 Task: Create a blank project ArrowSprint with privacy Public and default view as List and in the team Taskers . Create three sections in the project as To-Do, Doing and Done
Action: Mouse moved to (70, 233)
Screenshot: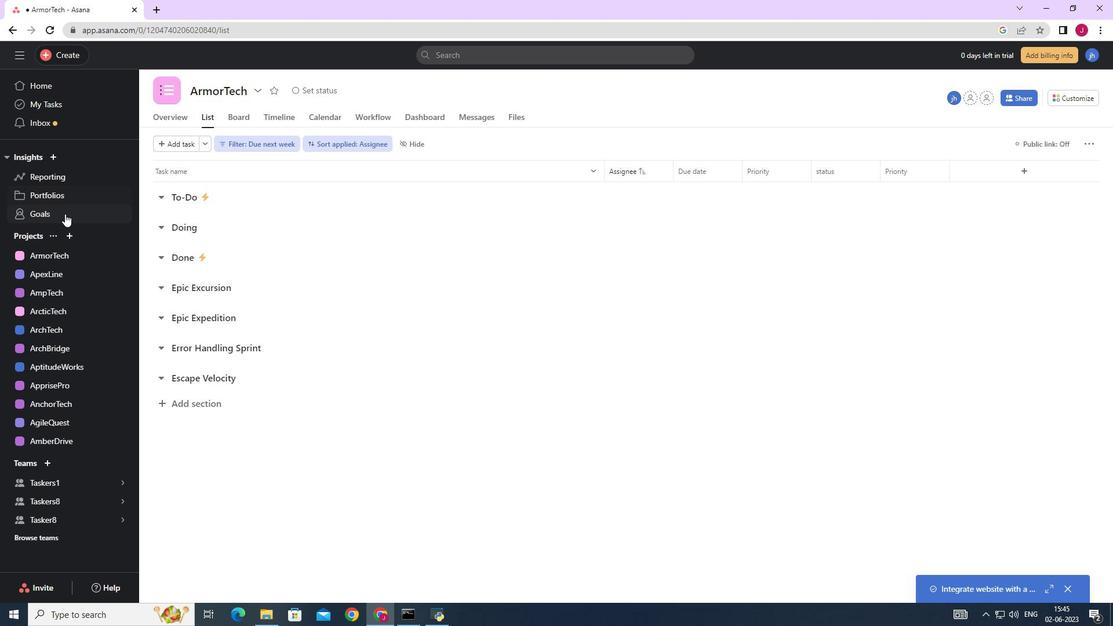 
Action: Mouse pressed left at (70, 233)
Screenshot: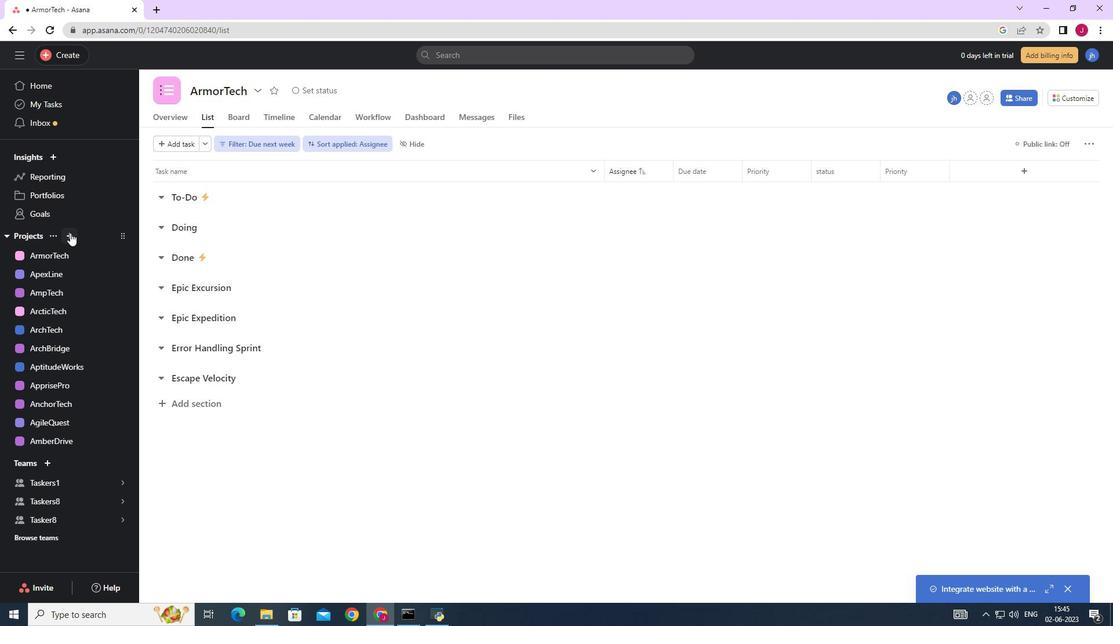 
Action: Mouse moved to (98, 255)
Screenshot: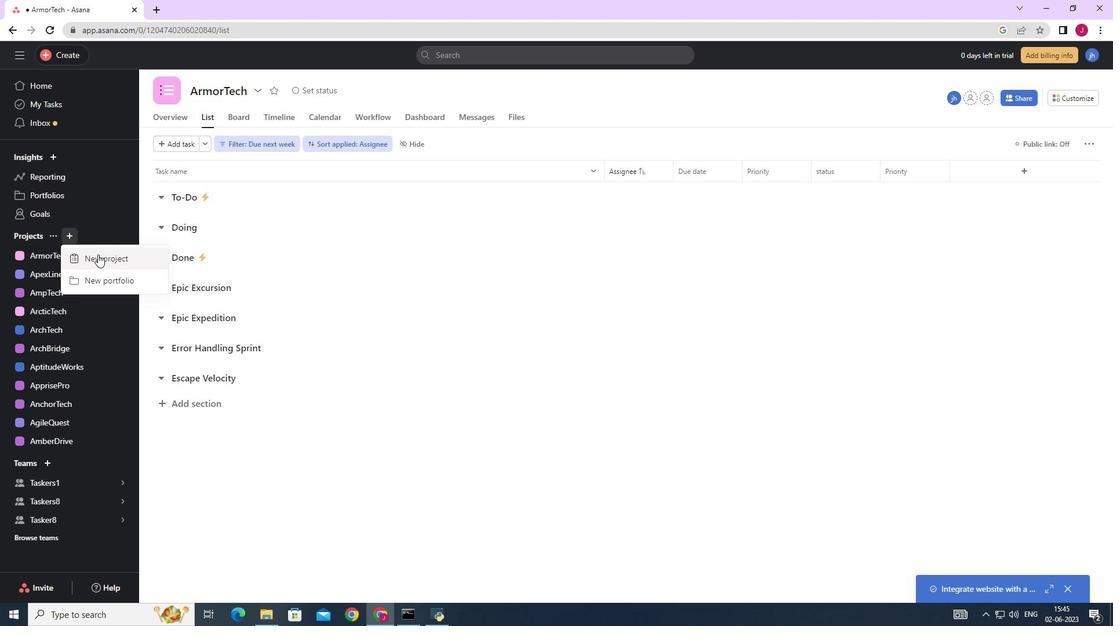 
Action: Mouse pressed left at (98, 255)
Screenshot: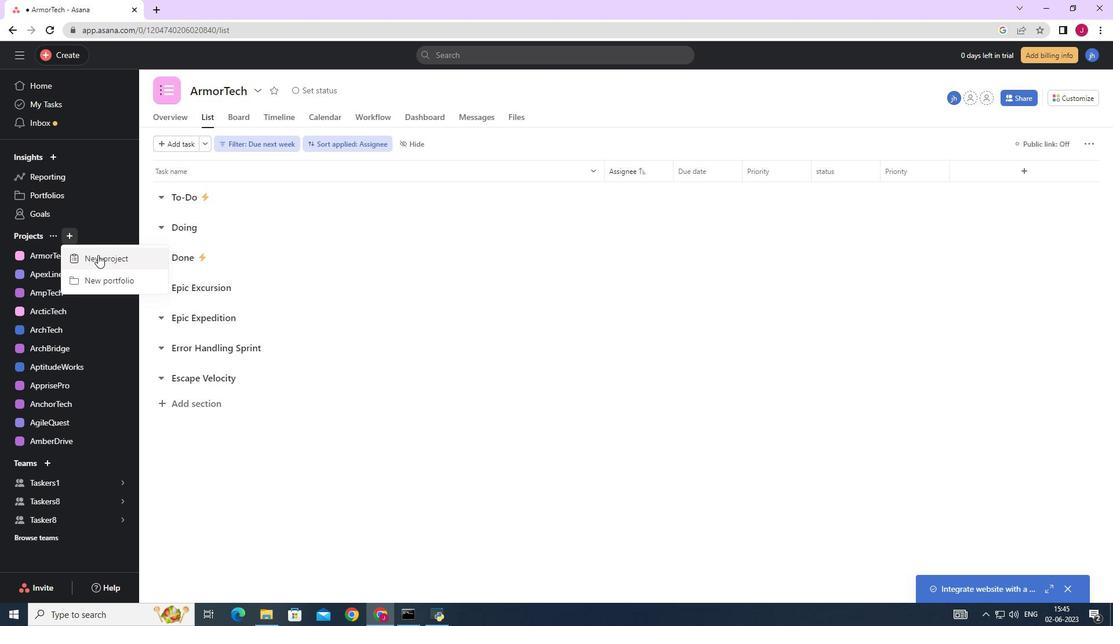 
Action: Mouse moved to (480, 235)
Screenshot: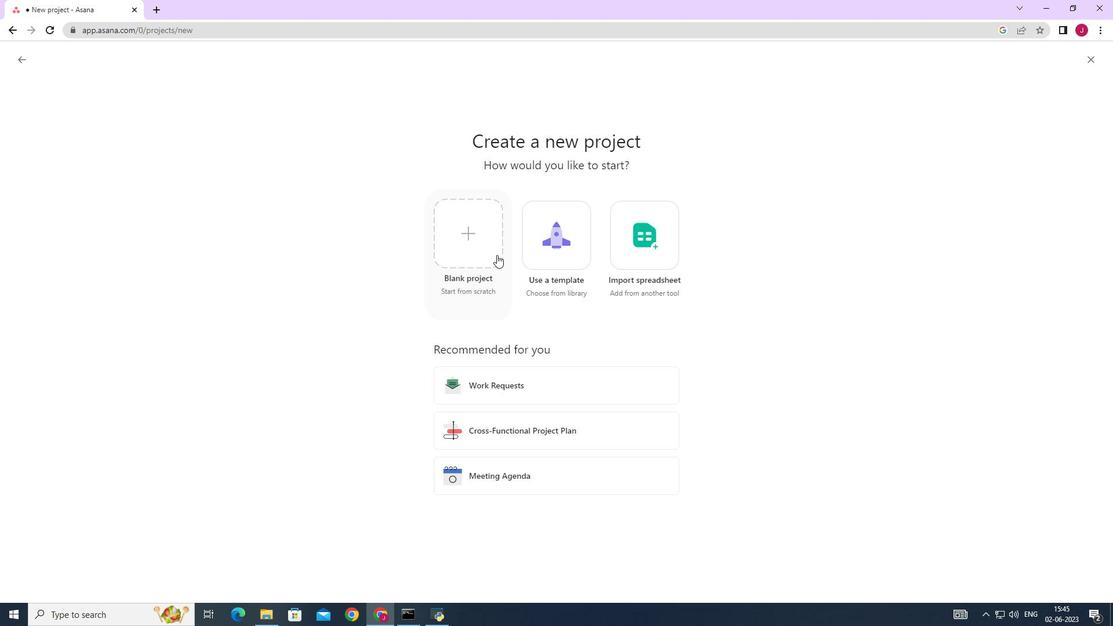 
Action: Mouse pressed left at (480, 235)
Screenshot: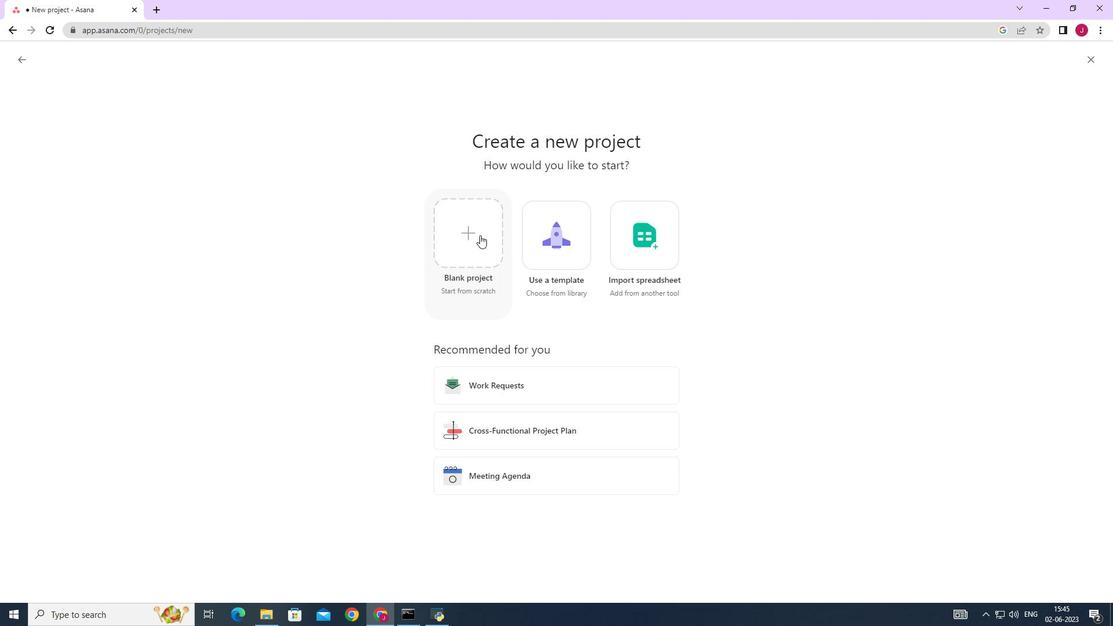 
Action: Mouse moved to (268, 150)
Screenshot: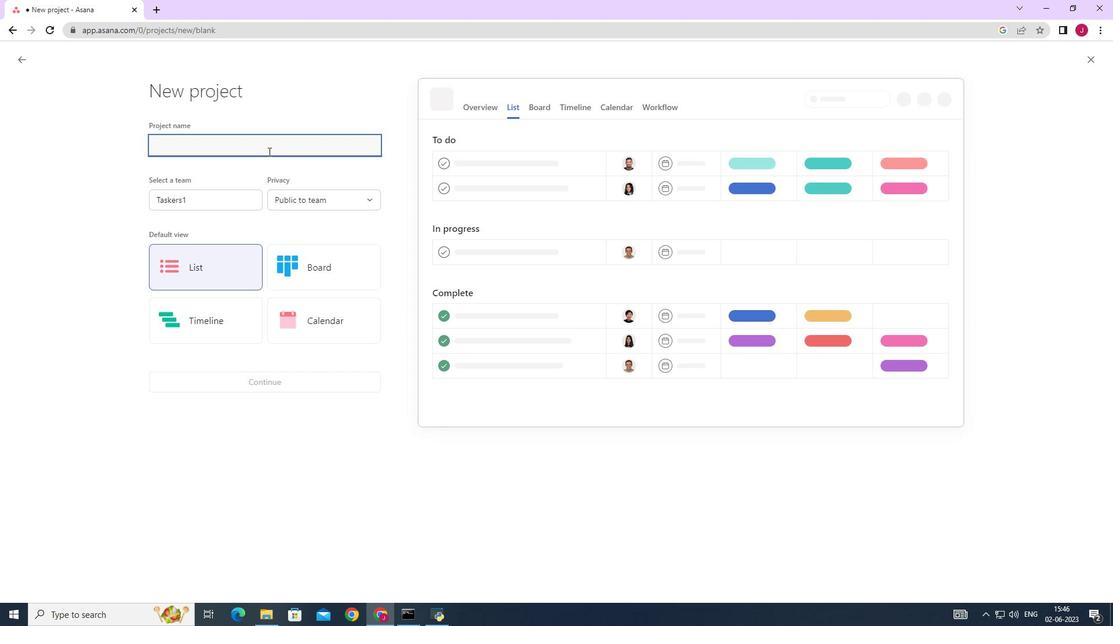 
Action: Mouse pressed left at (268, 150)
Screenshot: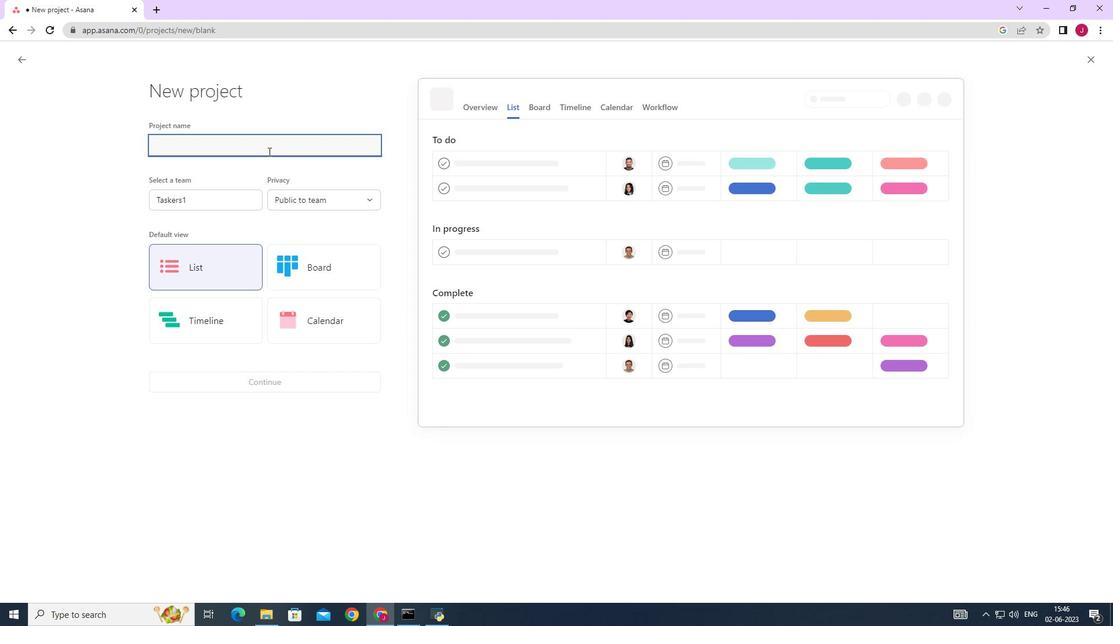 
Action: Mouse moved to (268, 149)
Screenshot: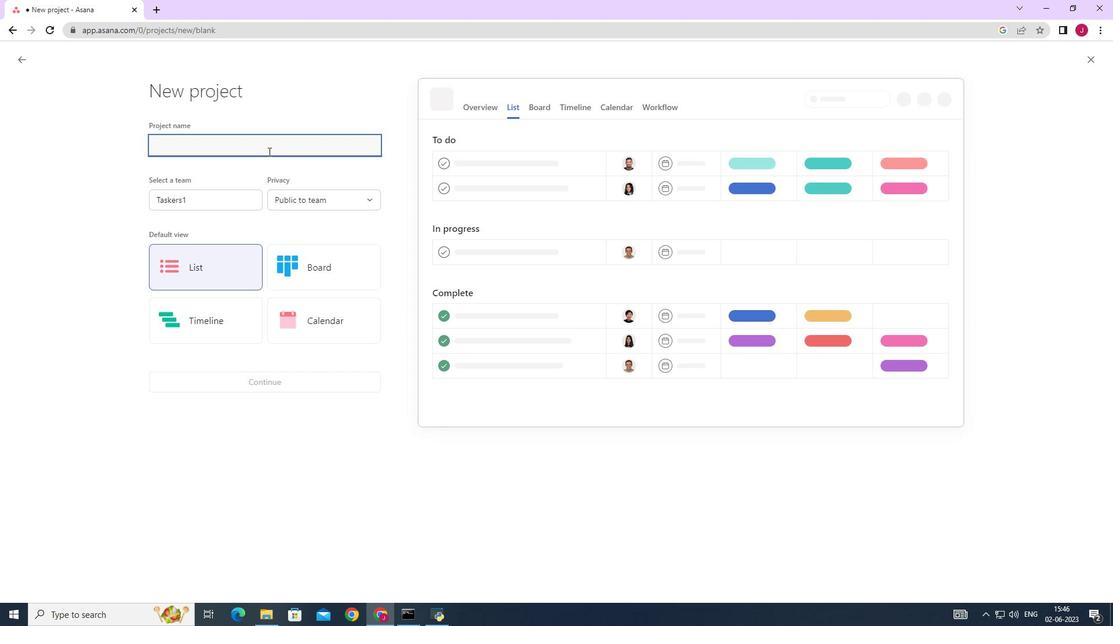 
Action: Key pressed <Key.caps_lock>A<Key.caps_lock>rrow<Key.caps_lock>S<Key.caps_lock>print
Screenshot: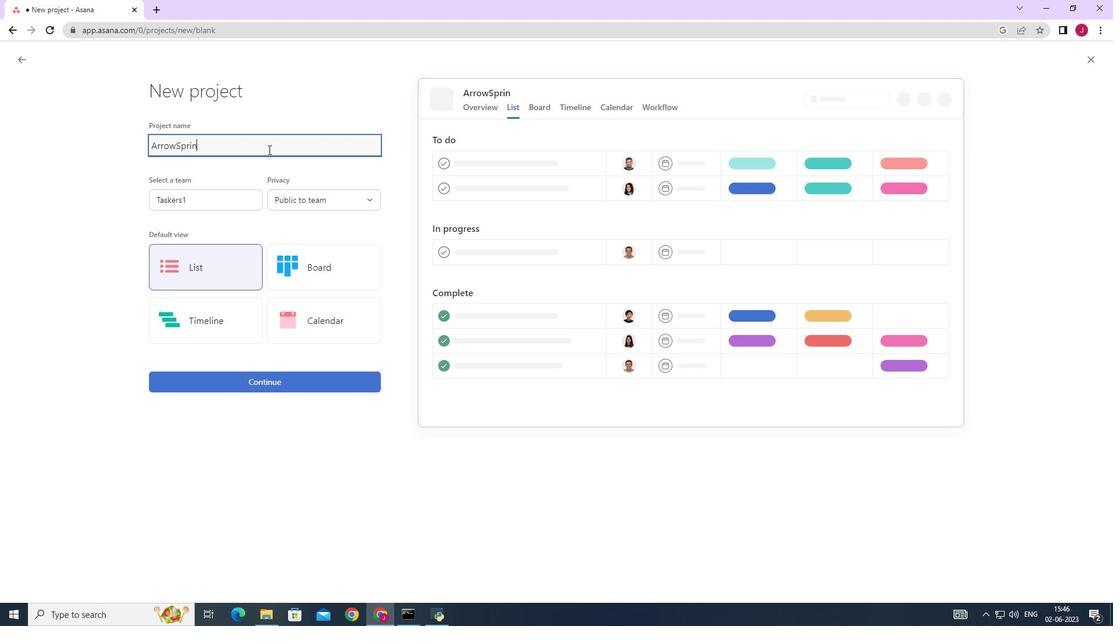 
Action: Mouse moved to (247, 187)
Screenshot: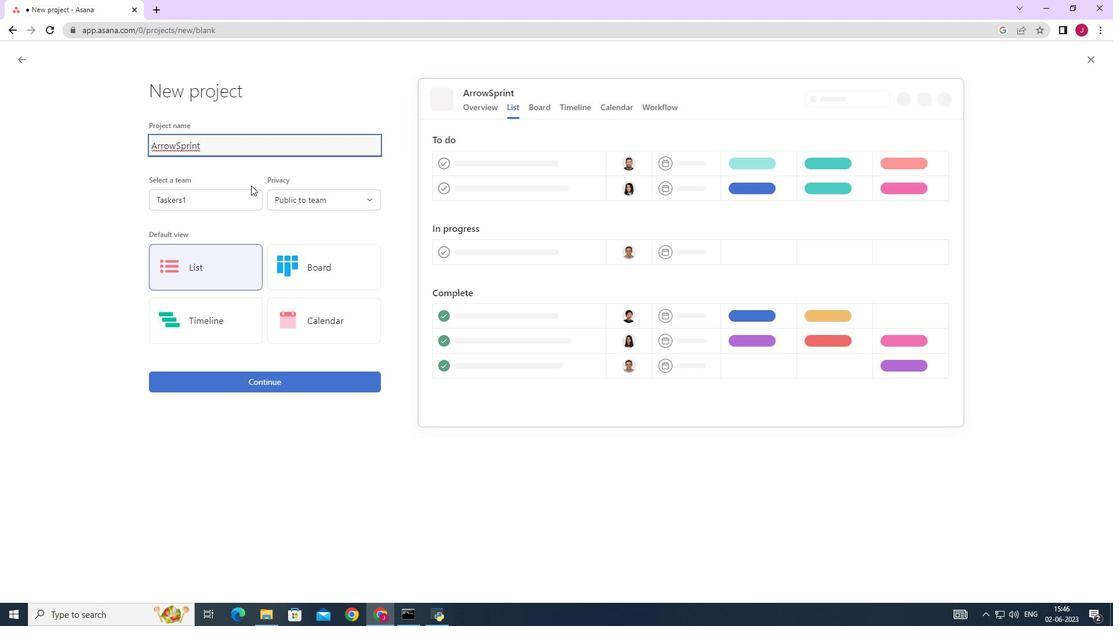 
Action: Mouse pressed left at (247, 187)
Screenshot: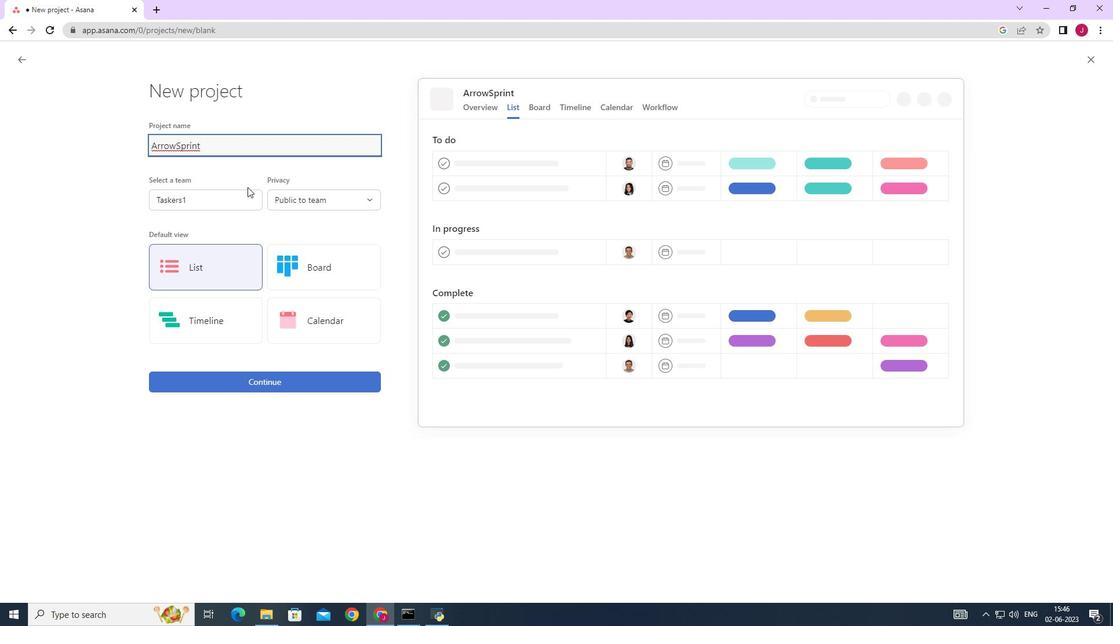 
Action: Mouse moved to (251, 206)
Screenshot: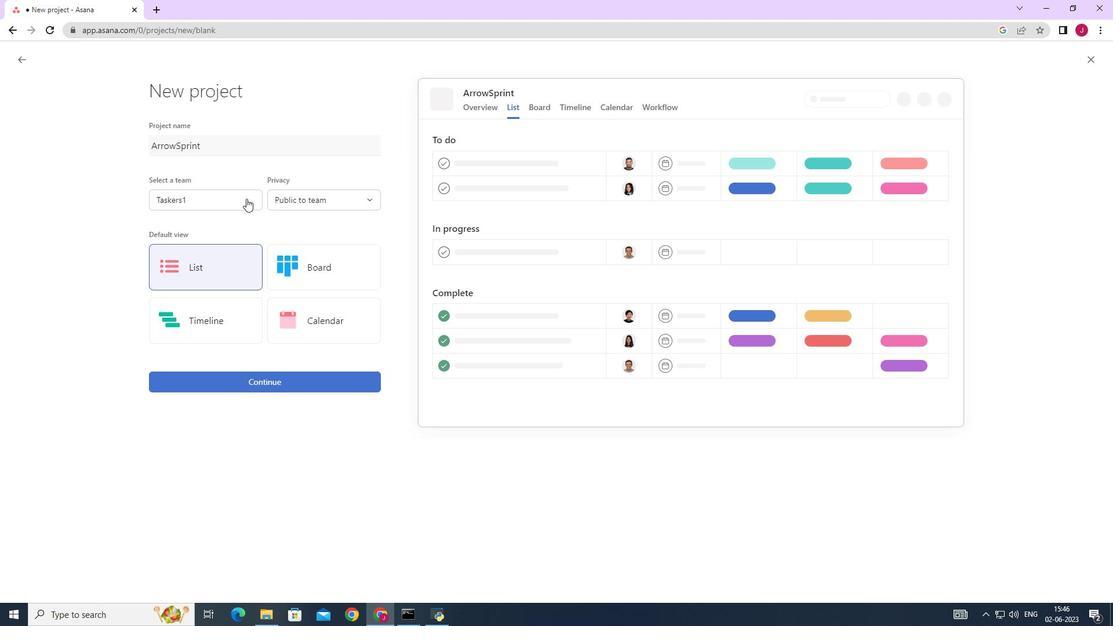 
Action: Mouse pressed left at (251, 206)
Screenshot: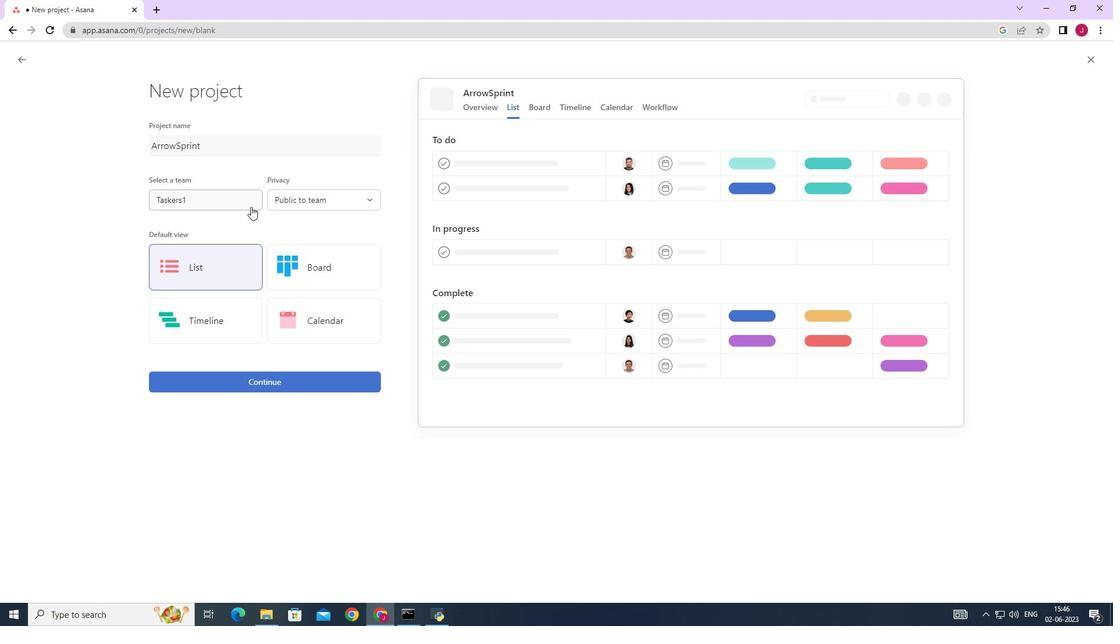
Action: Mouse moved to (291, 201)
Screenshot: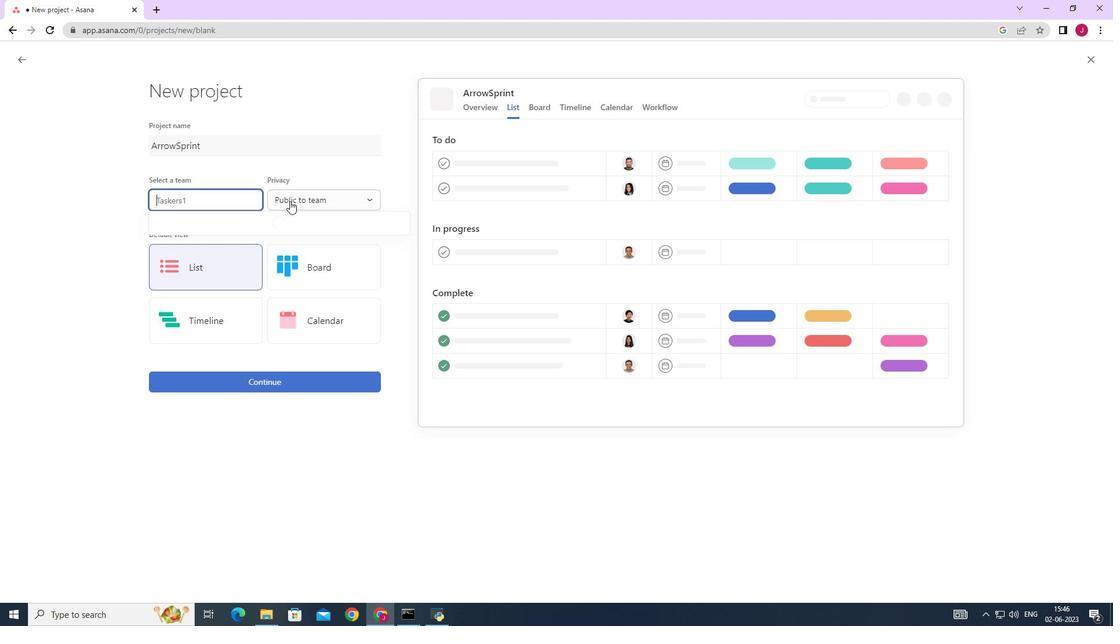 
Action: Mouse pressed left at (291, 201)
Screenshot: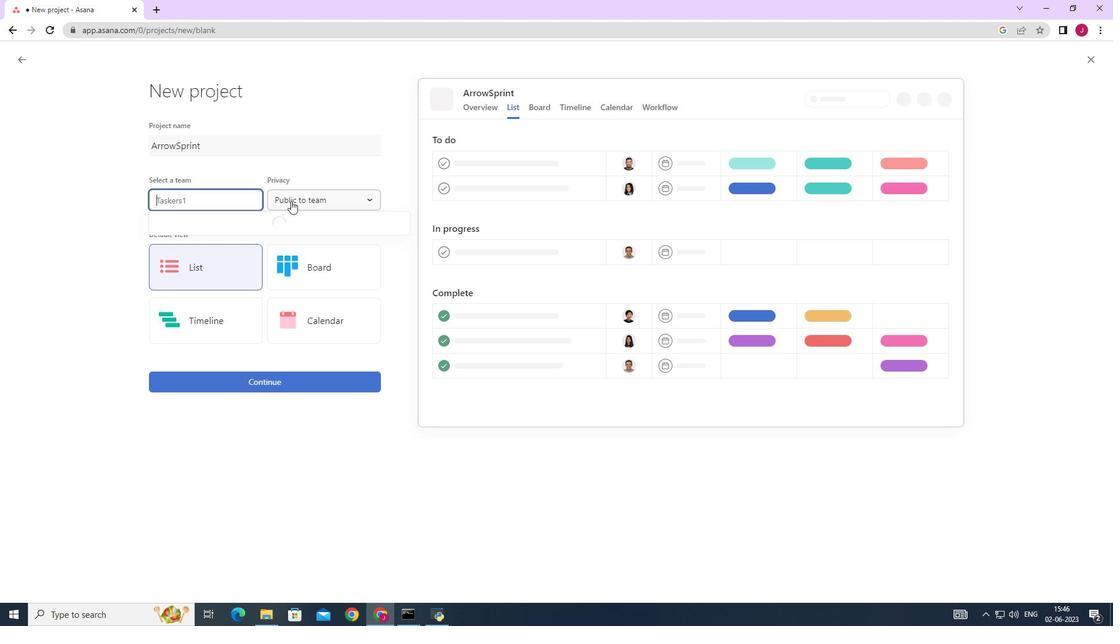 
Action: Mouse moved to (310, 224)
Screenshot: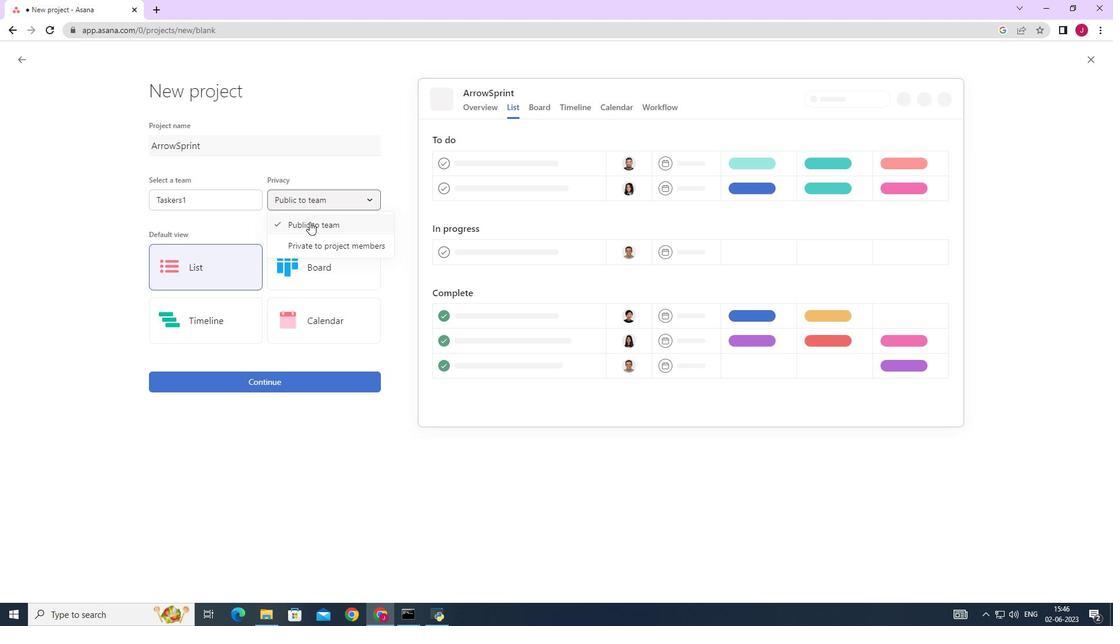 
Action: Mouse pressed left at (310, 224)
Screenshot: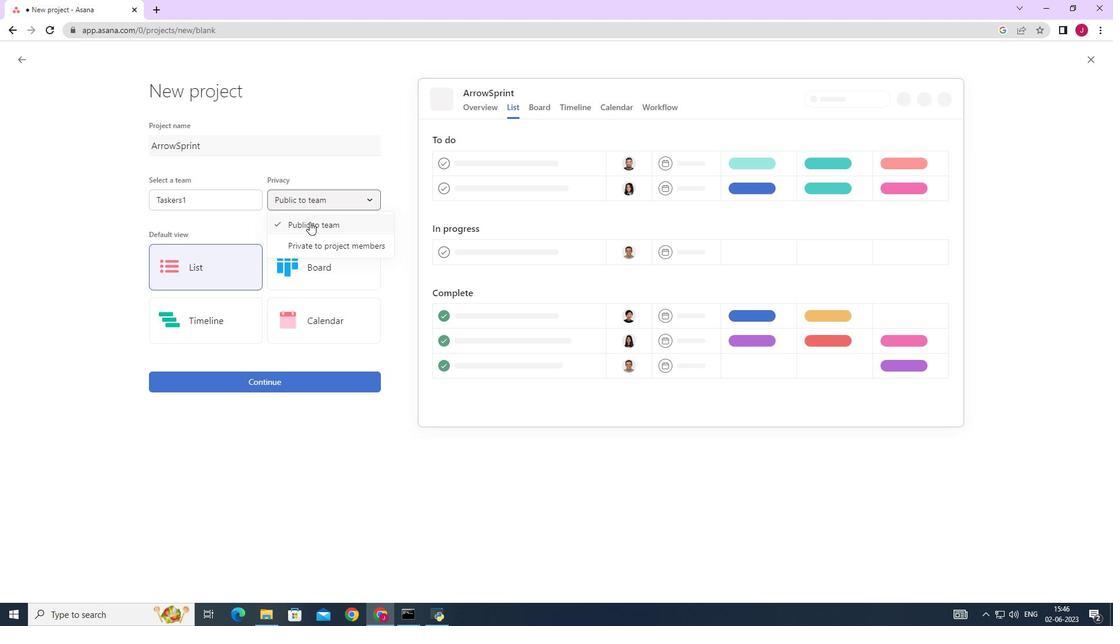 
Action: Mouse moved to (225, 262)
Screenshot: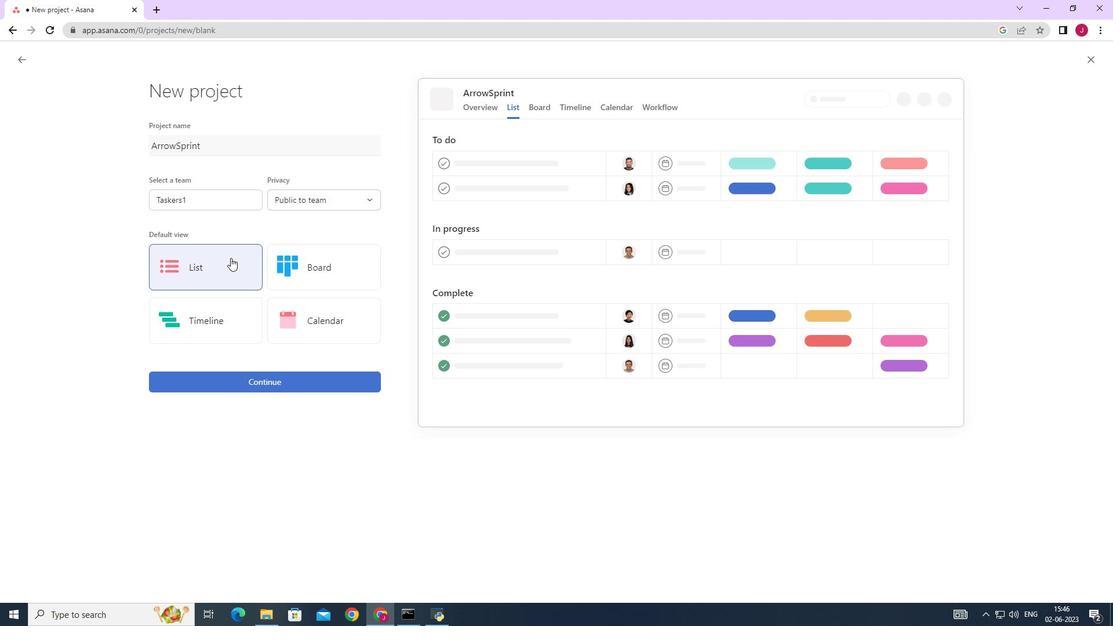 
Action: Mouse pressed left at (225, 262)
Screenshot: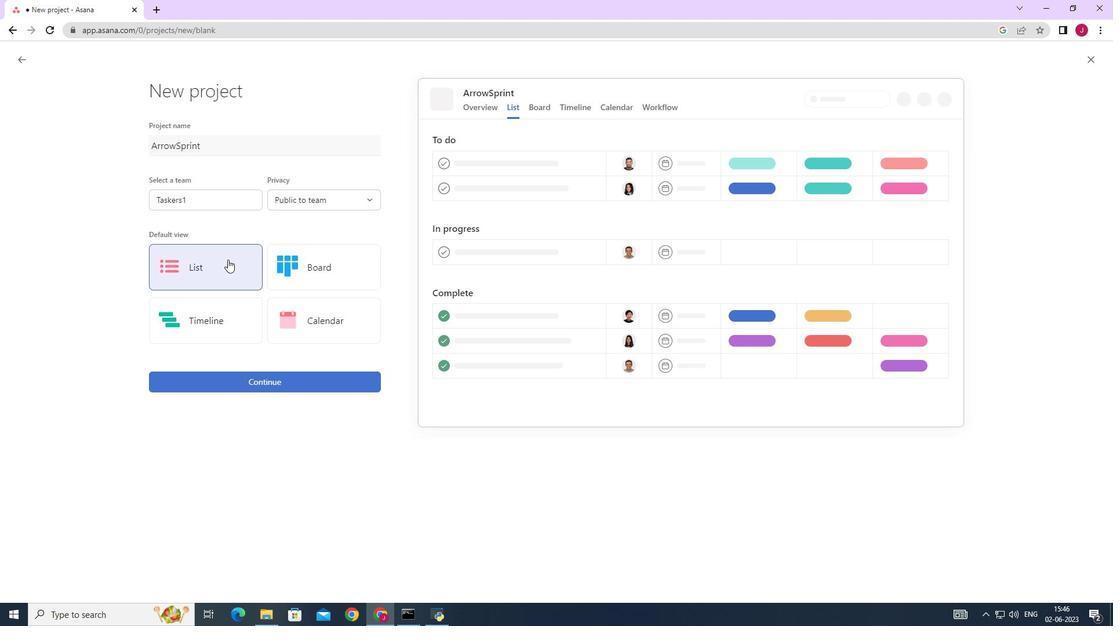
Action: Mouse moved to (238, 382)
Screenshot: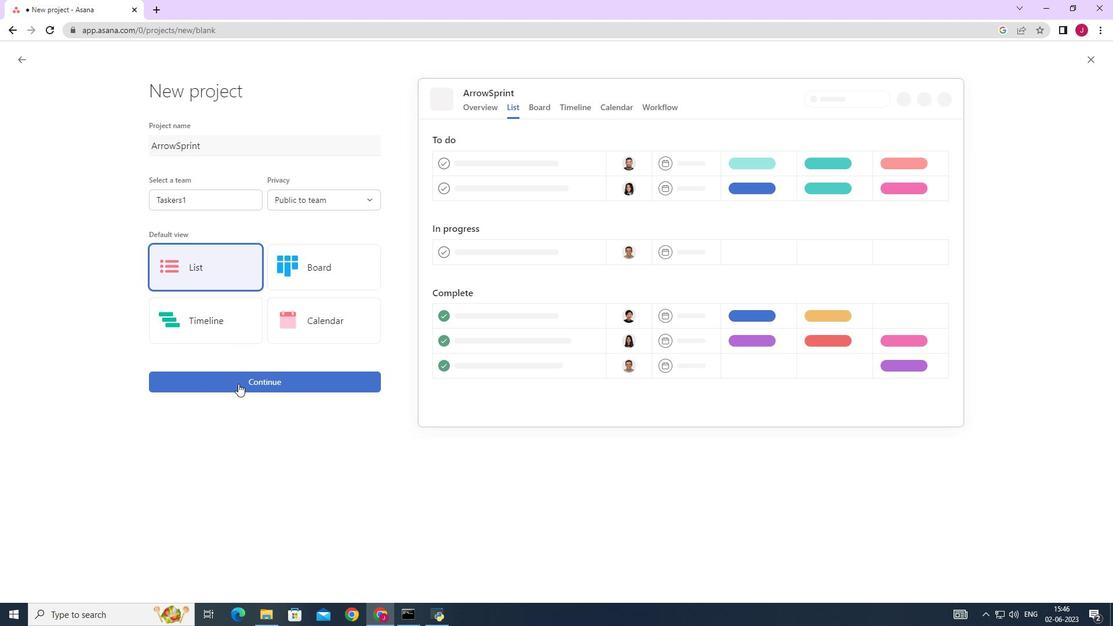 
Action: Mouse pressed left at (238, 382)
Screenshot: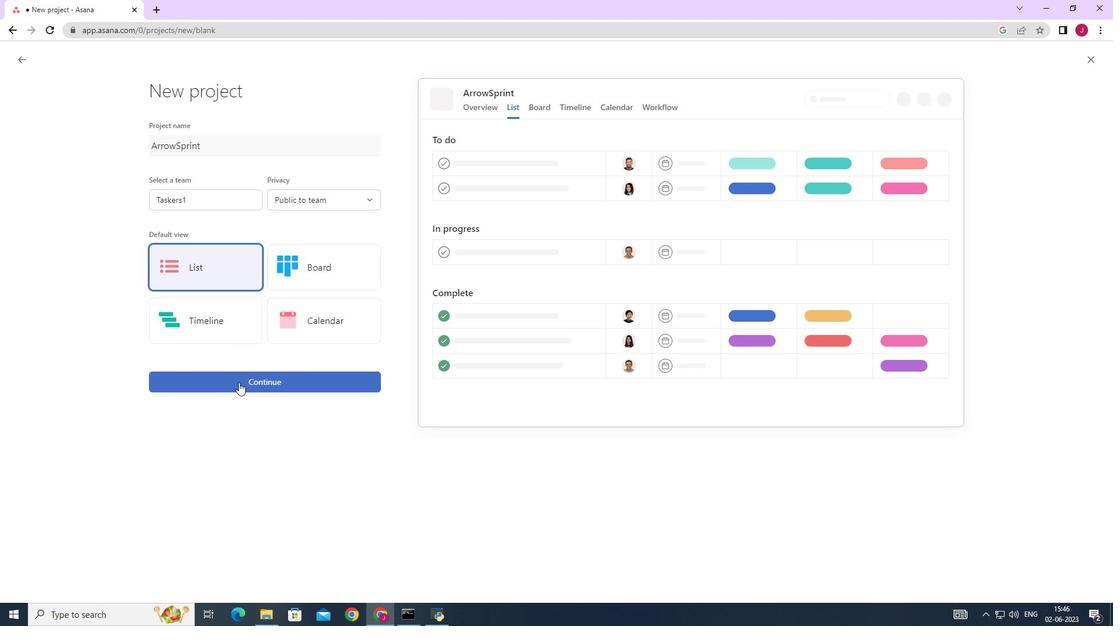 
Action: Mouse moved to (290, 305)
Screenshot: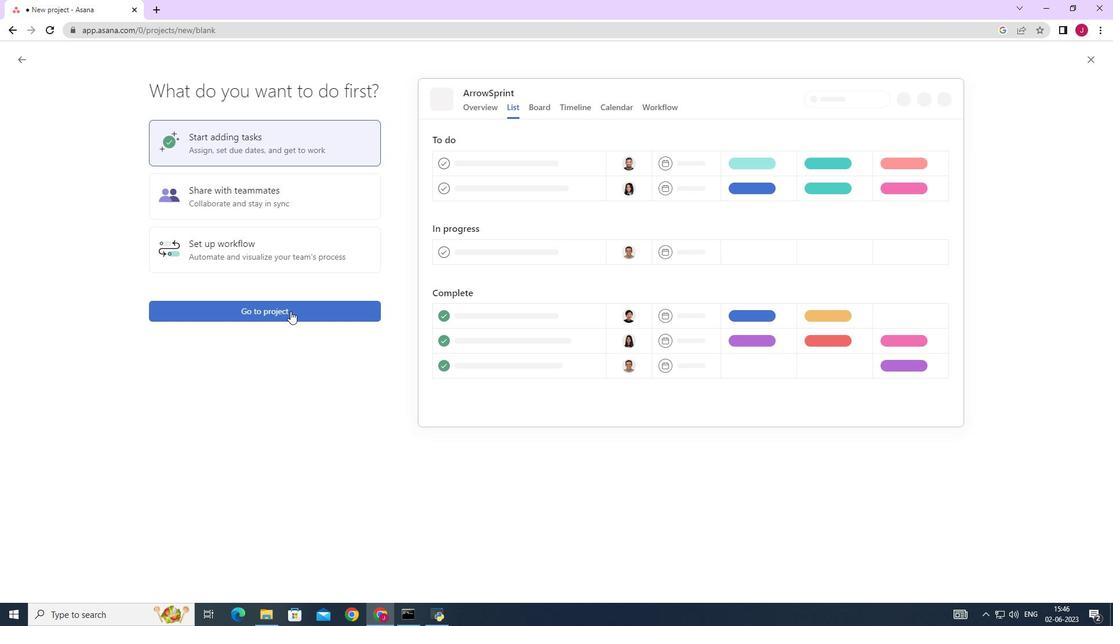 
Action: Mouse pressed left at (290, 305)
Screenshot: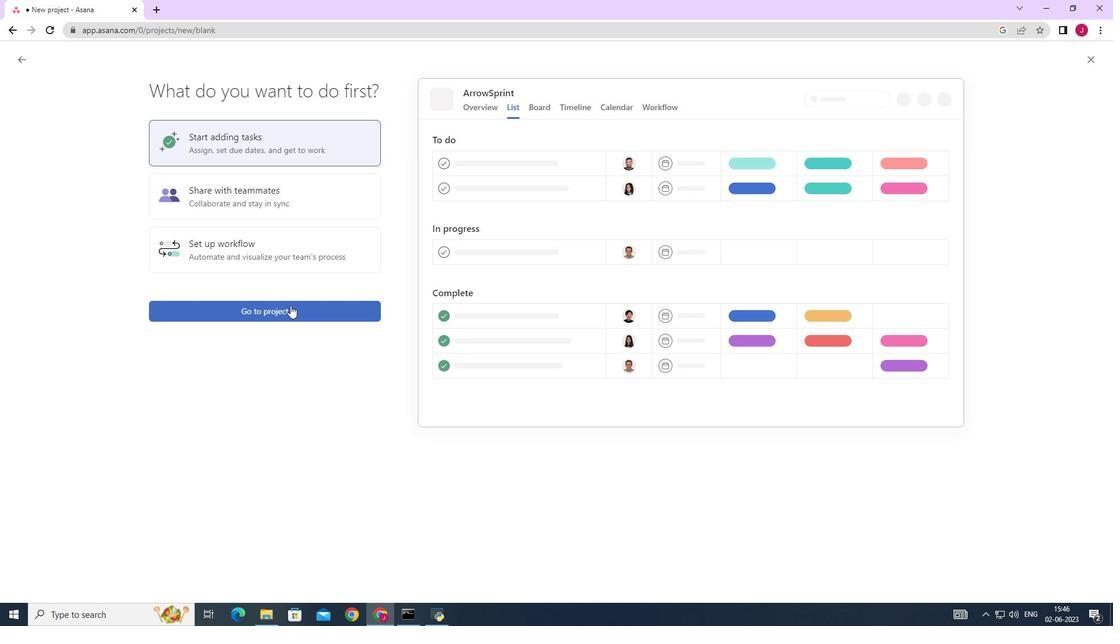 
Action: Mouse moved to (200, 257)
Screenshot: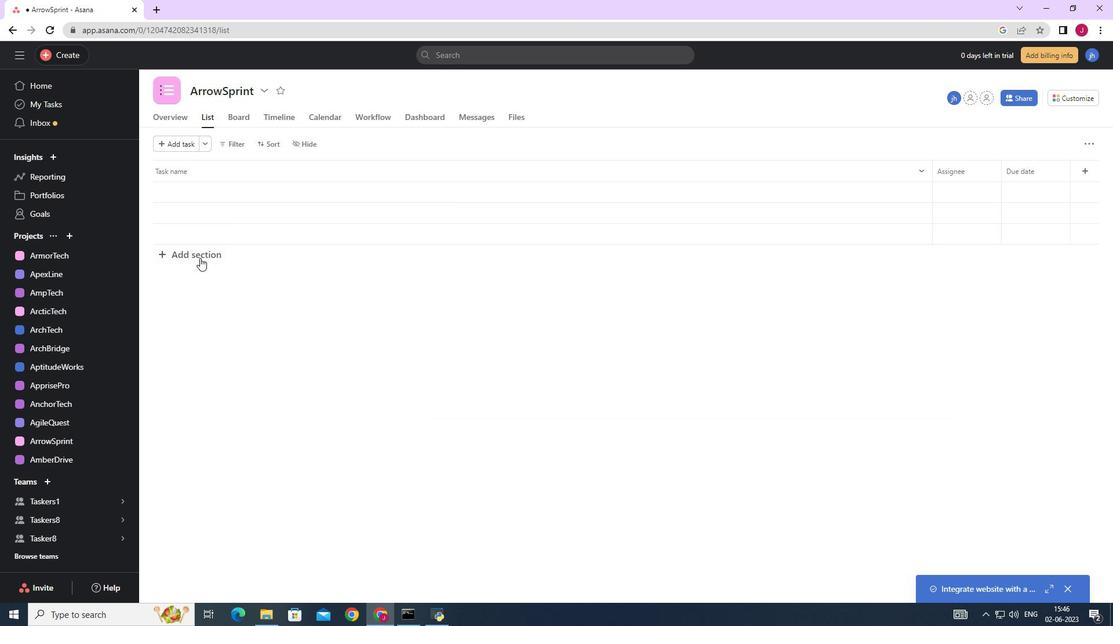 
Action: Mouse pressed left at (200, 257)
Screenshot: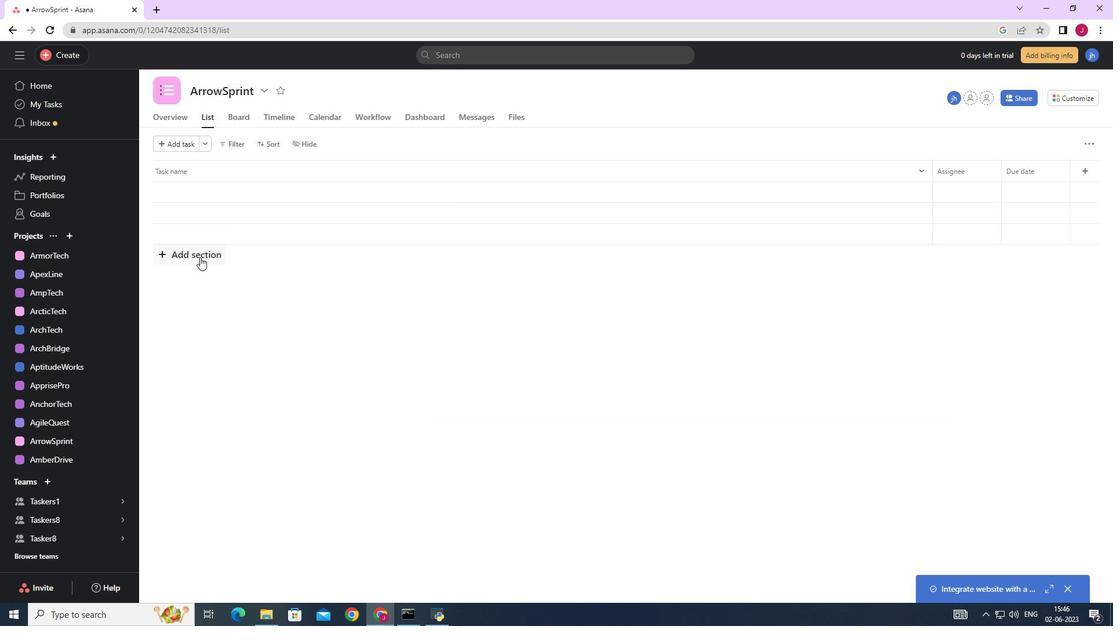 
Action: Mouse moved to (224, 198)
Screenshot: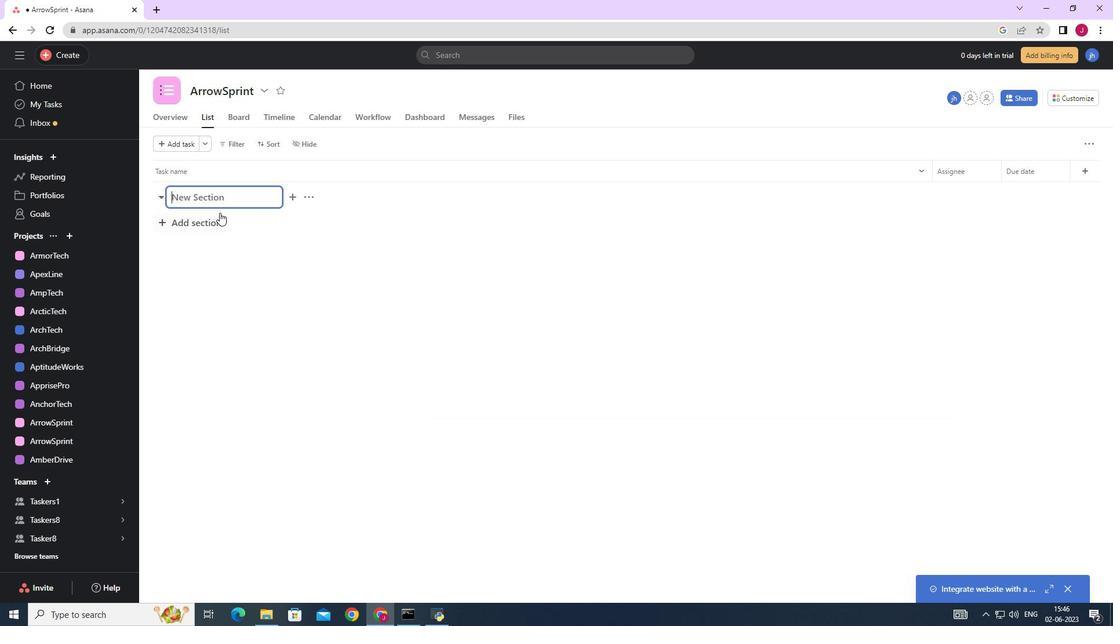 
Action: Mouse pressed left at (224, 198)
Screenshot: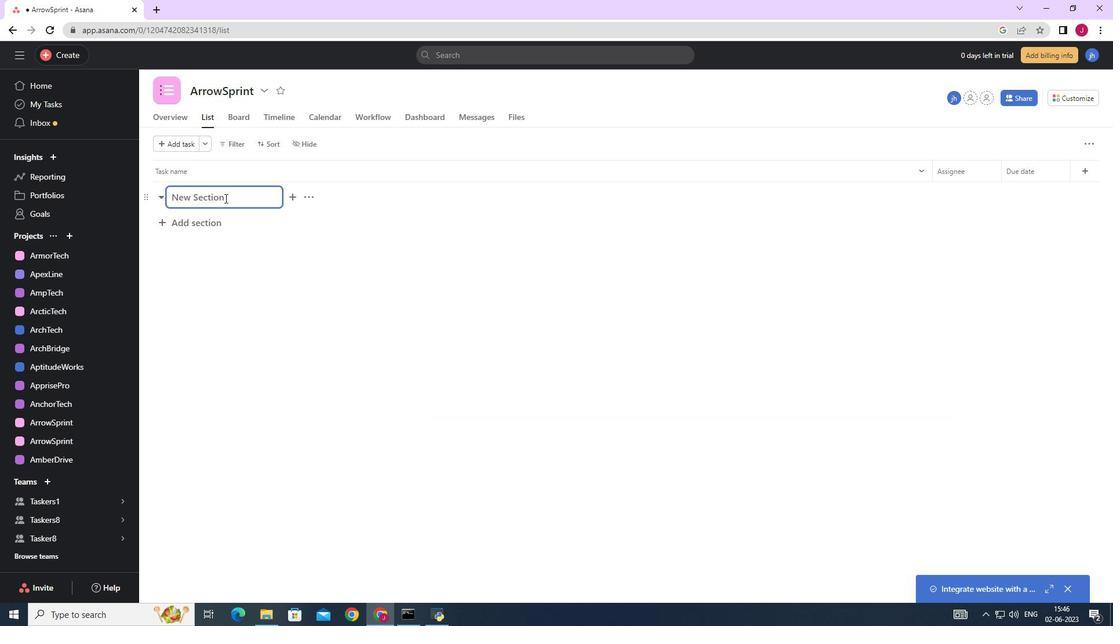 
Action: Key pressed <Key.caps_lock>D<Key.caps_lock>o-<Key.caps_lock>D<Key.backspace><Key.backspace><Key.backspace><Key.backspace><Key.caps_lock><Key.caps_lock>T<Key.caps_lock>-<Key.backspace>o-<Key.caps_lock>D<Key.caps_lock>o
Screenshot: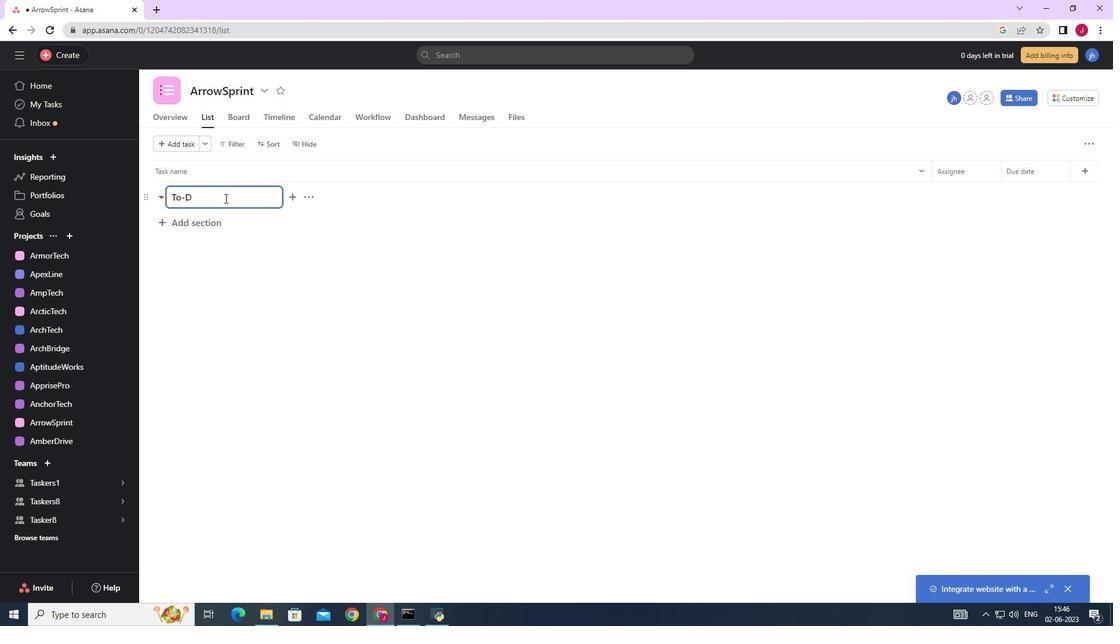 
Action: Mouse moved to (202, 220)
Screenshot: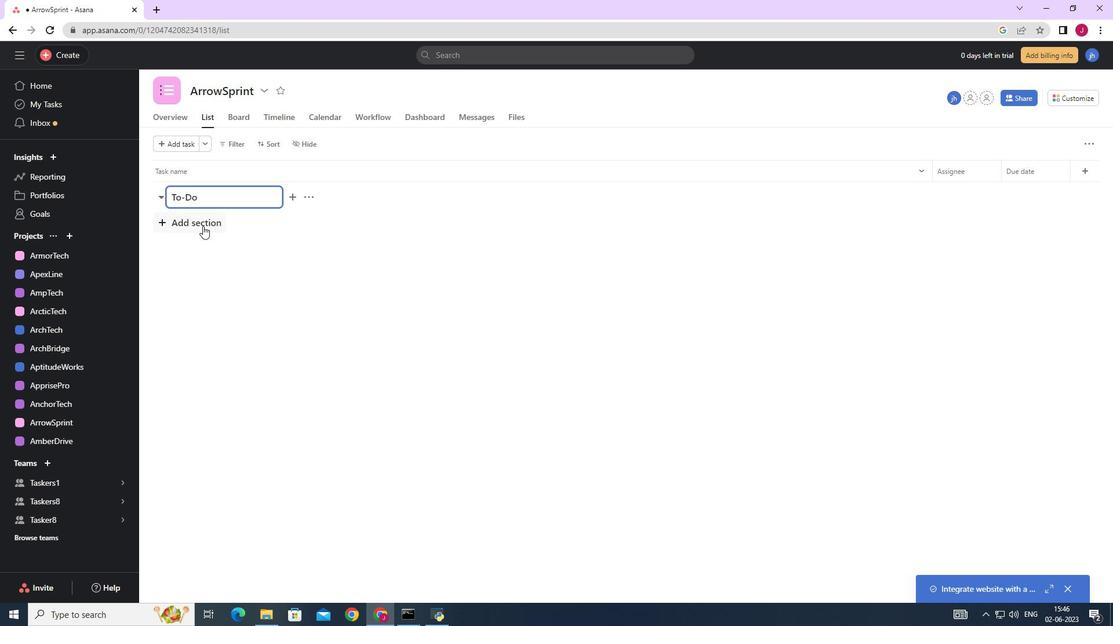 
Action: Mouse pressed left at (202, 220)
Screenshot: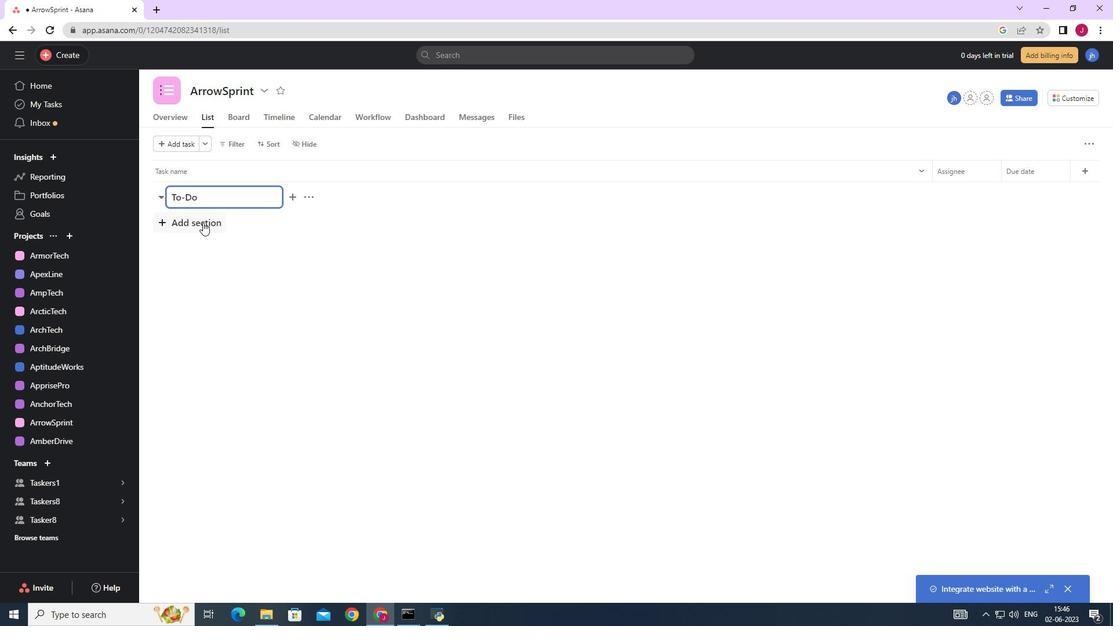 
Action: Key pressed <Key.caps_lock>D<Key.caps_lock>oing
Screenshot: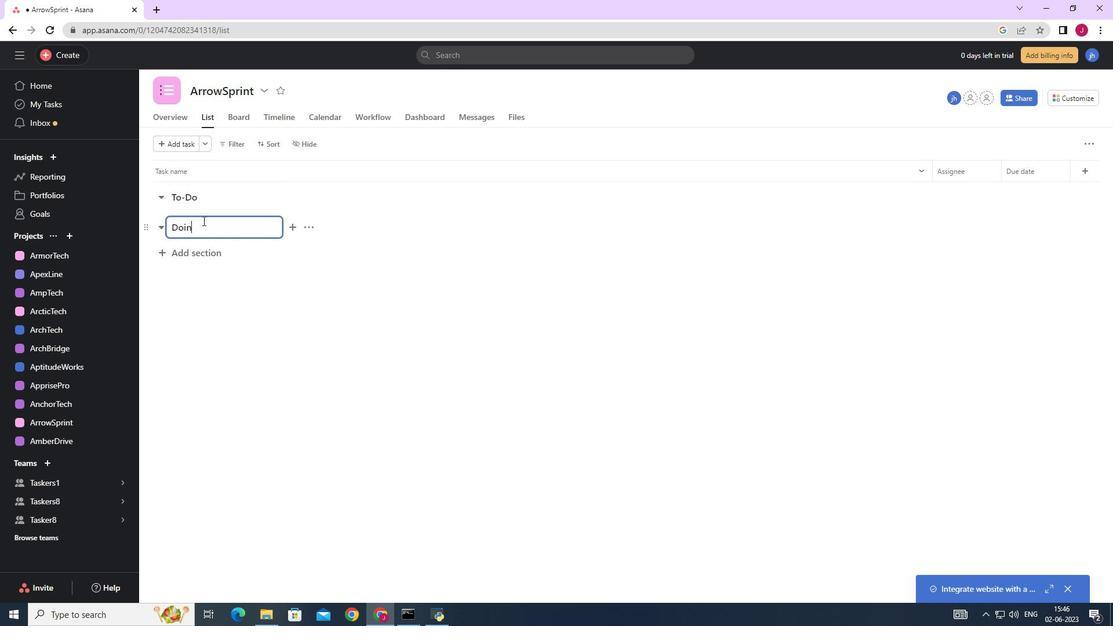
Action: Mouse moved to (205, 252)
Screenshot: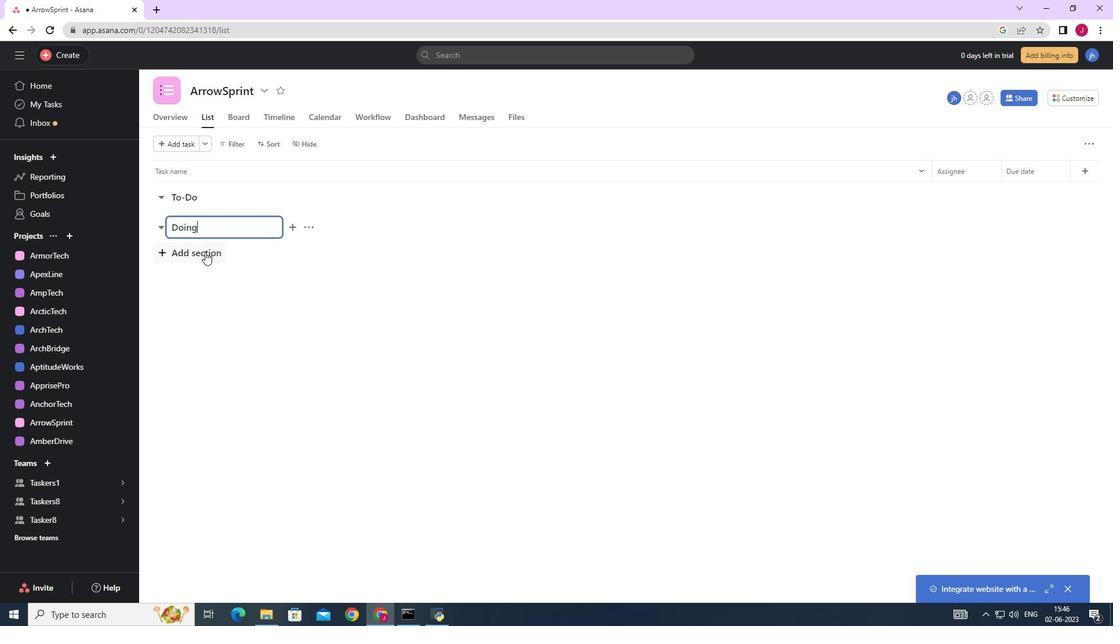 
Action: Mouse pressed left at (205, 252)
Screenshot: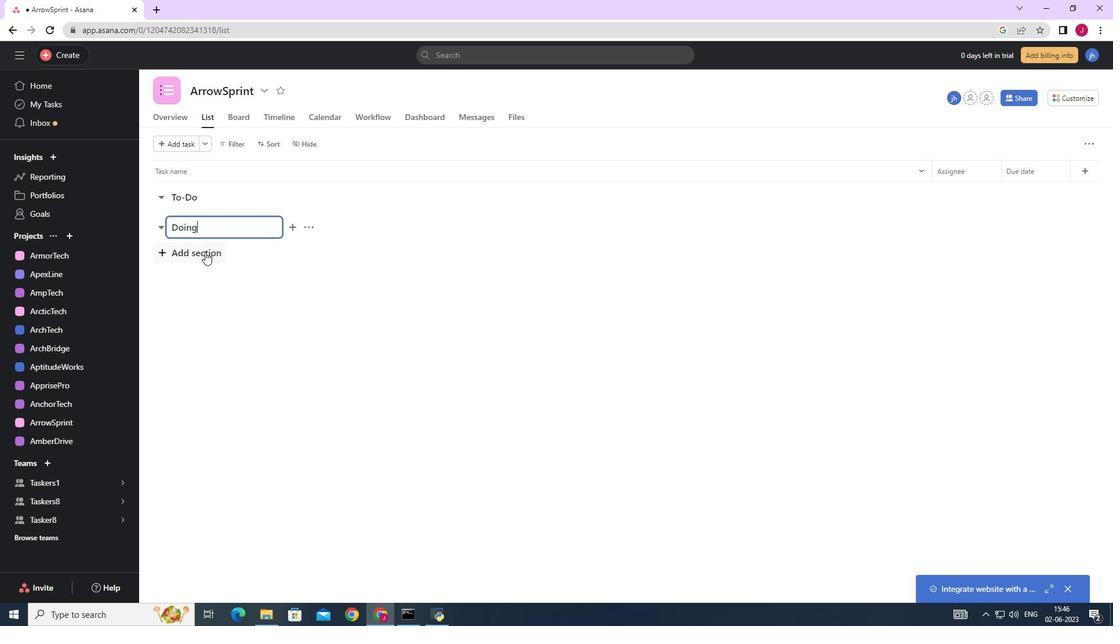 
Action: Mouse moved to (205, 252)
Screenshot: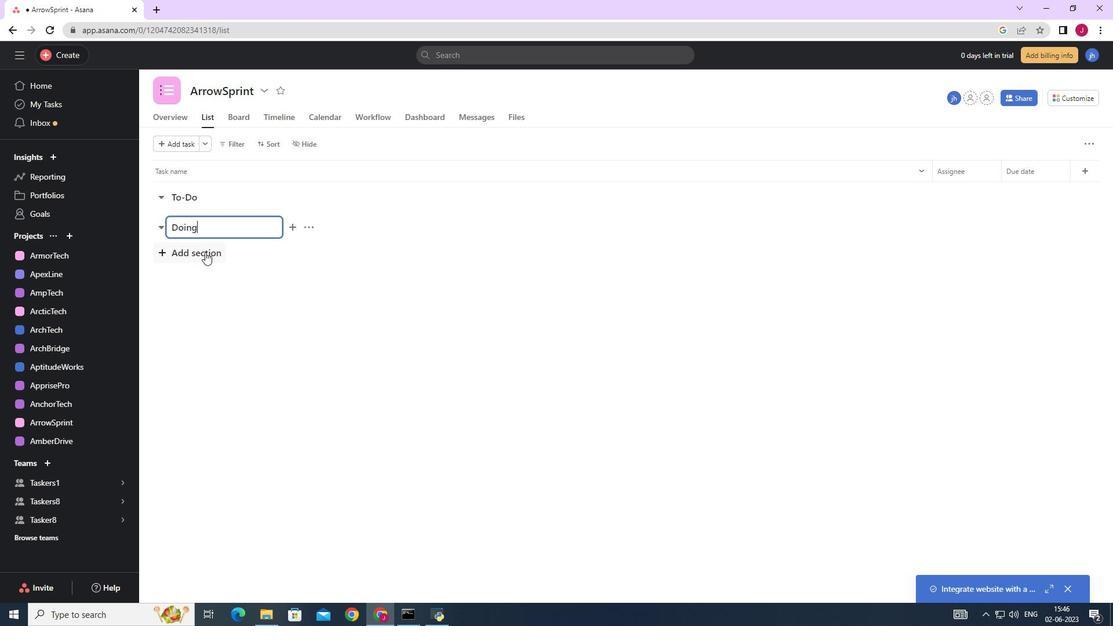 
Action: Key pressed <Key.caps_lock>D<Key.caps_lock>one
Screenshot: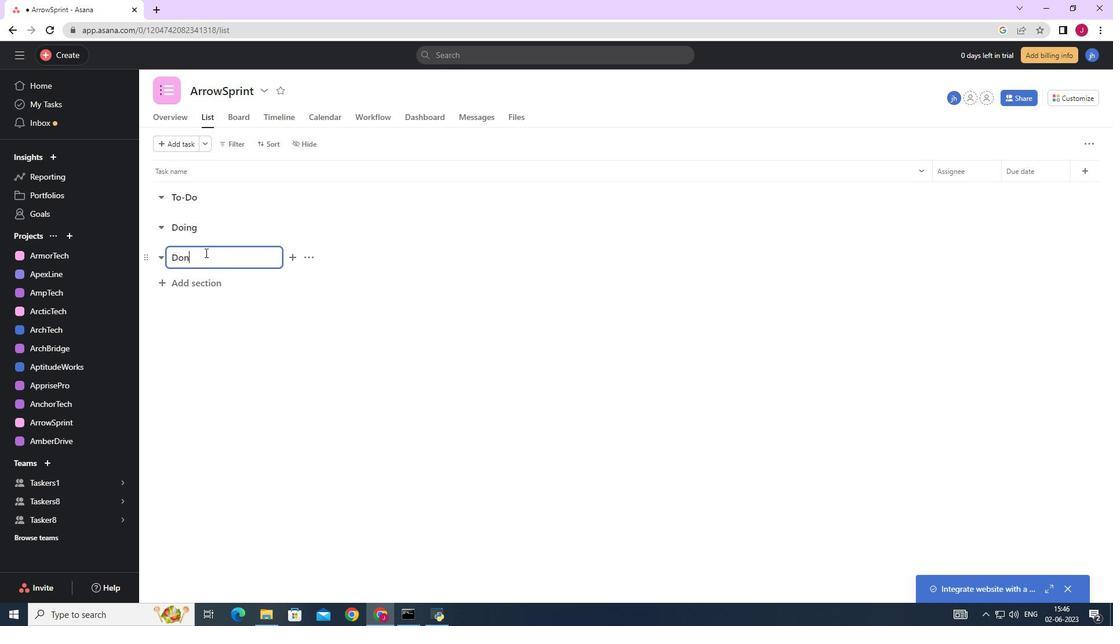
Action: Mouse moved to (202, 280)
Screenshot: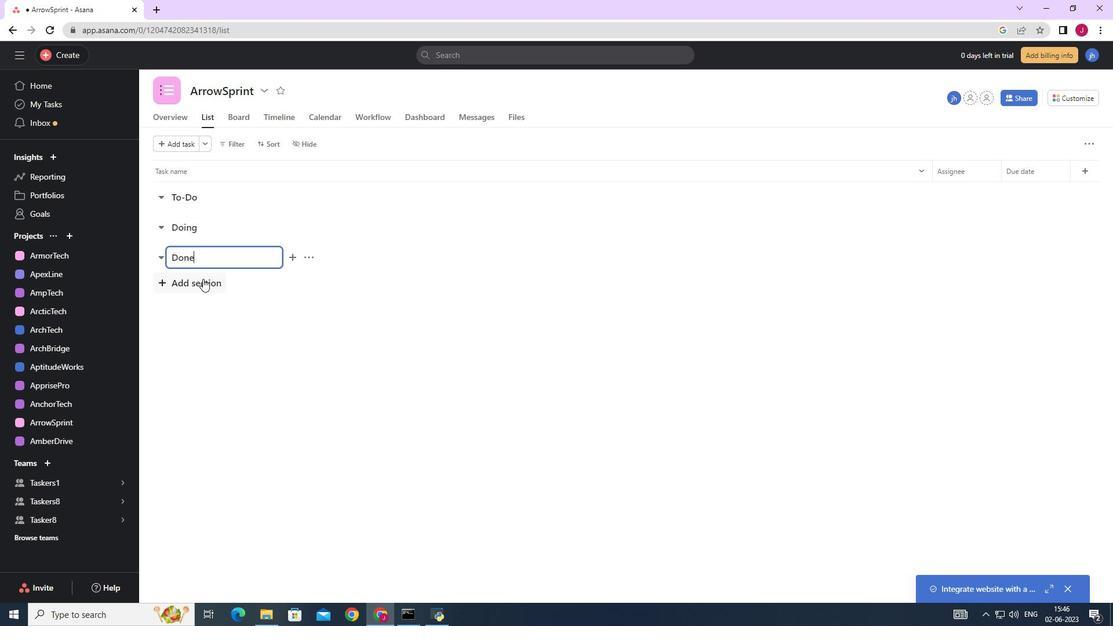 
Action: Mouse pressed left at (202, 280)
Screenshot: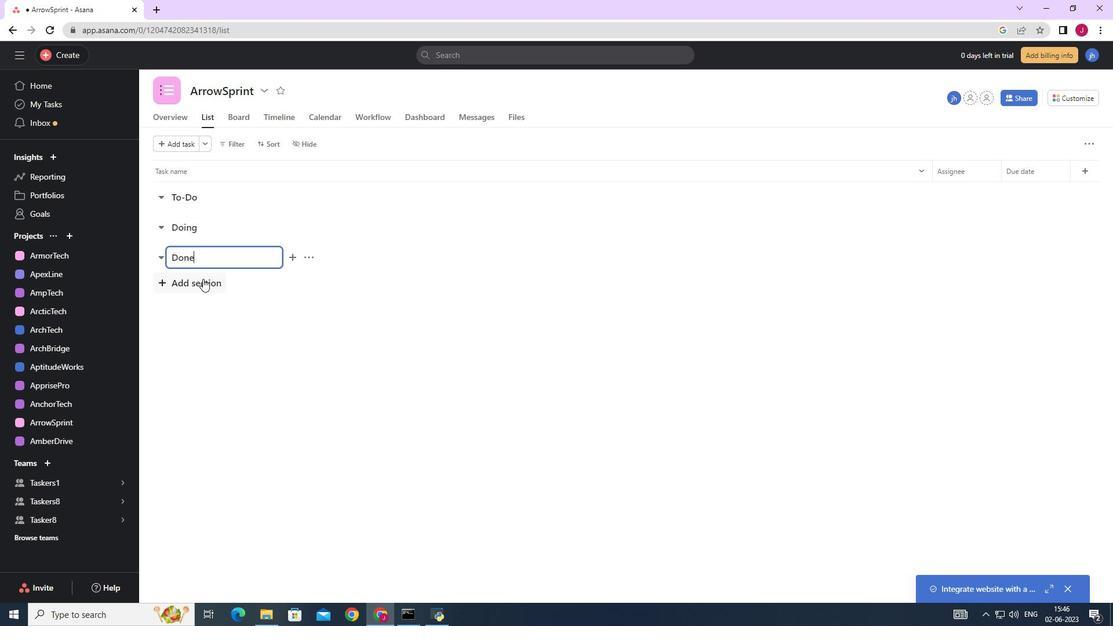 
Action: Mouse moved to (203, 281)
Screenshot: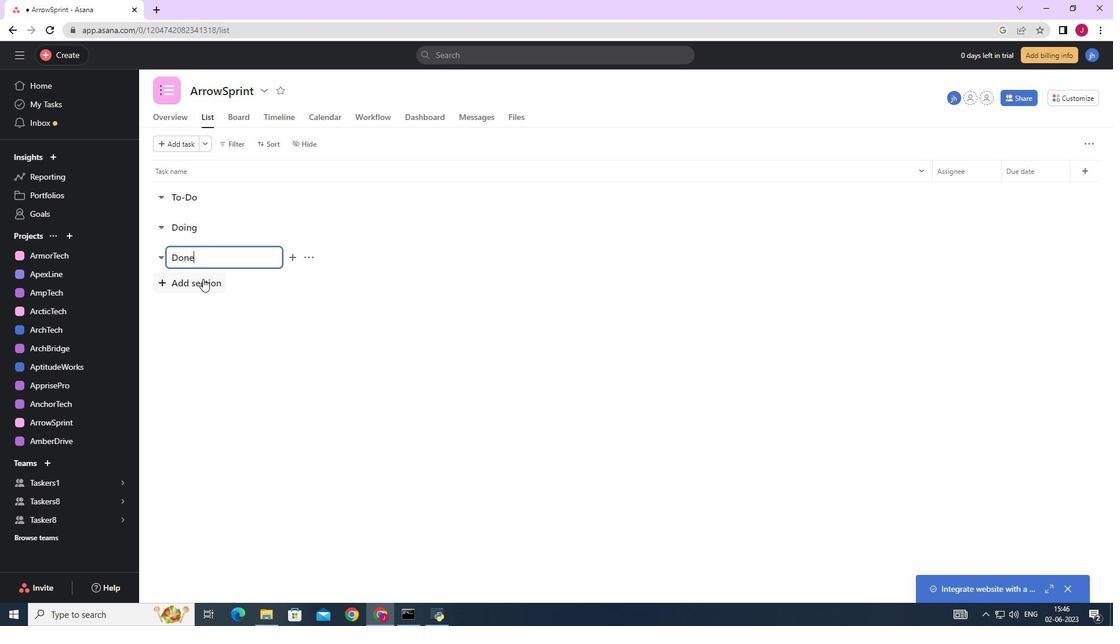 
